 Task: Create a new community site using a "Microsite" template.
Action: Mouse moved to (1137, 75)
Screenshot: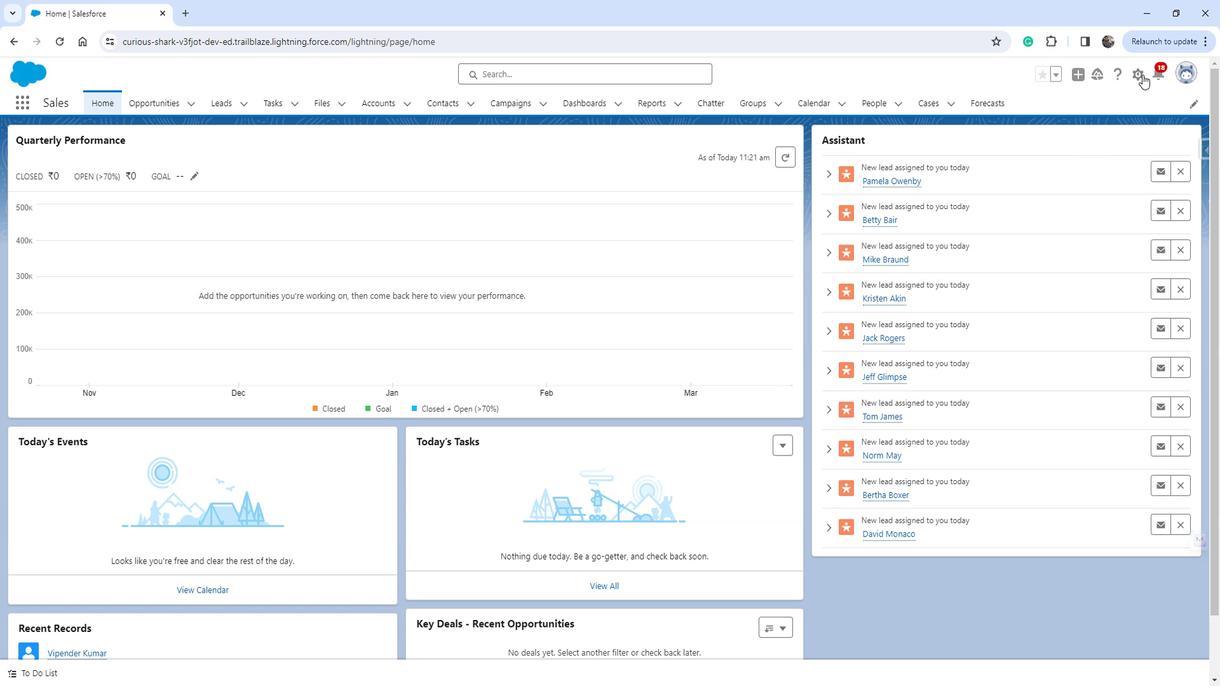 
Action: Mouse pressed left at (1137, 75)
Screenshot: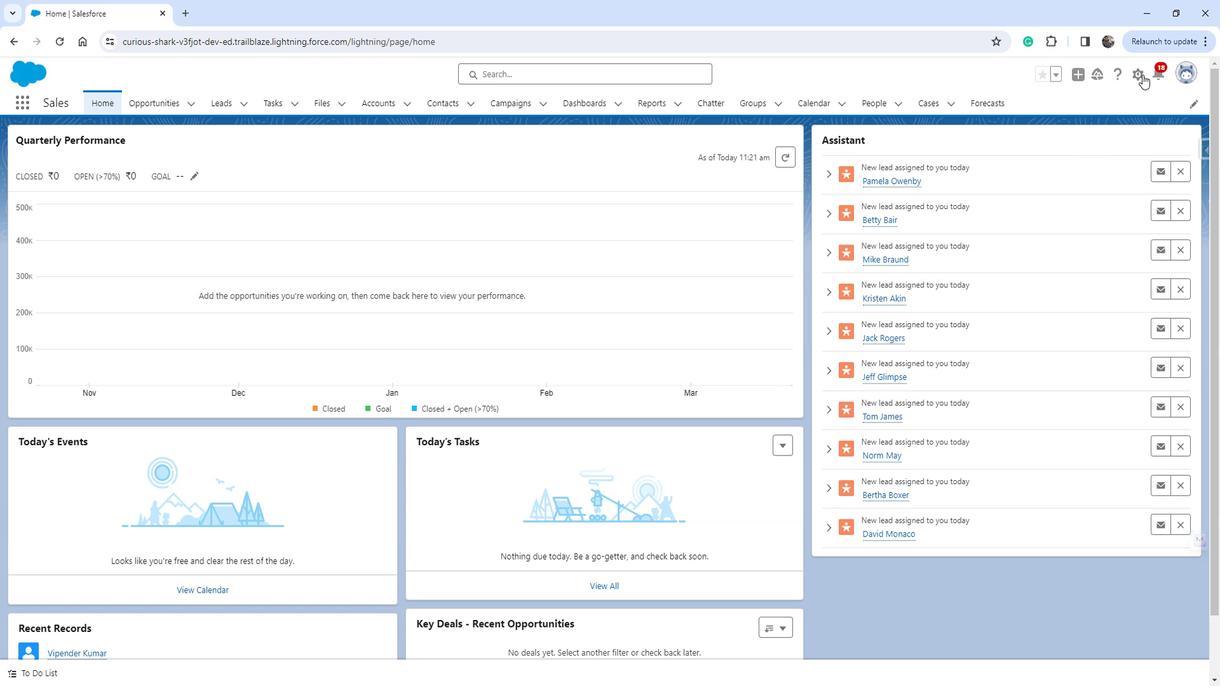 
Action: Mouse moved to (1079, 106)
Screenshot: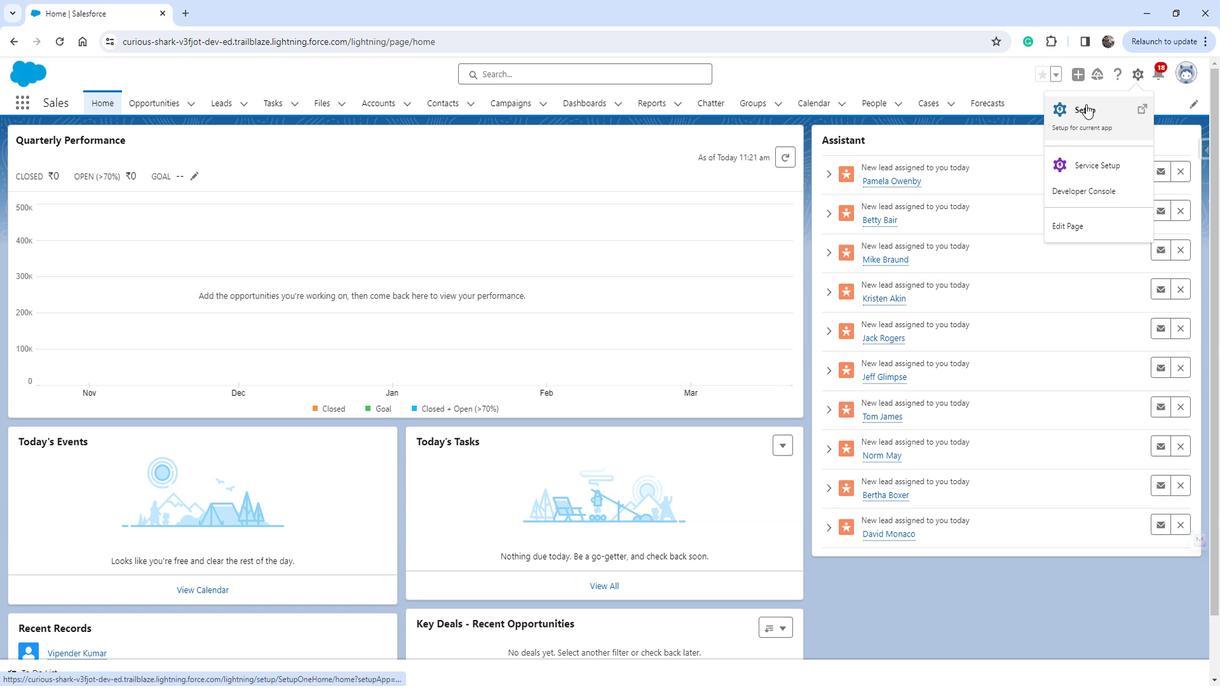 
Action: Mouse pressed left at (1079, 106)
Screenshot: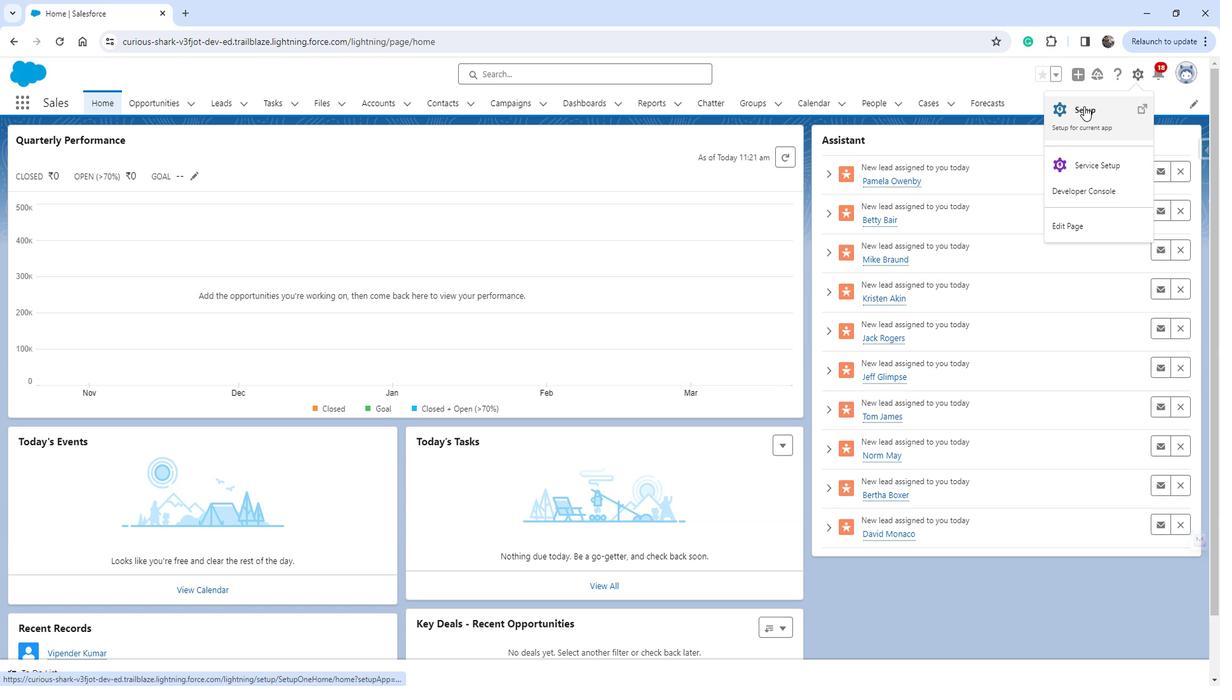 
Action: Mouse moved to (84, 384)
Screenshot: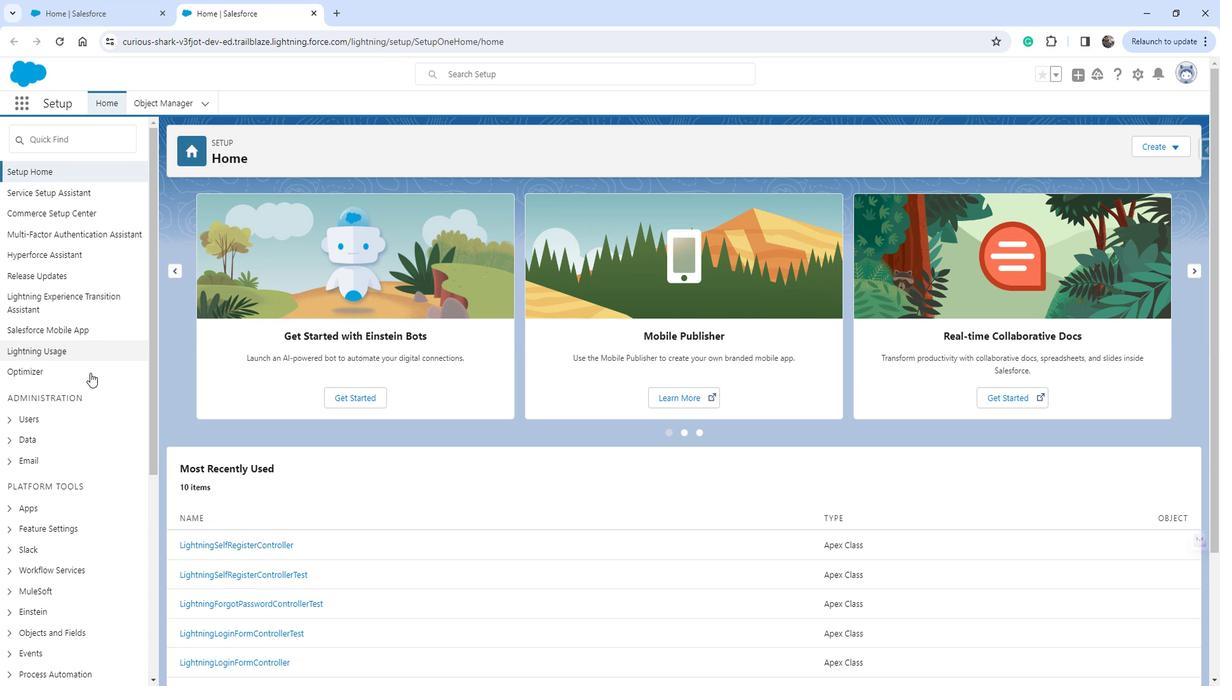 
Action: Mouse scrolled (84, 383) with delta (0, 0)
Screenshot: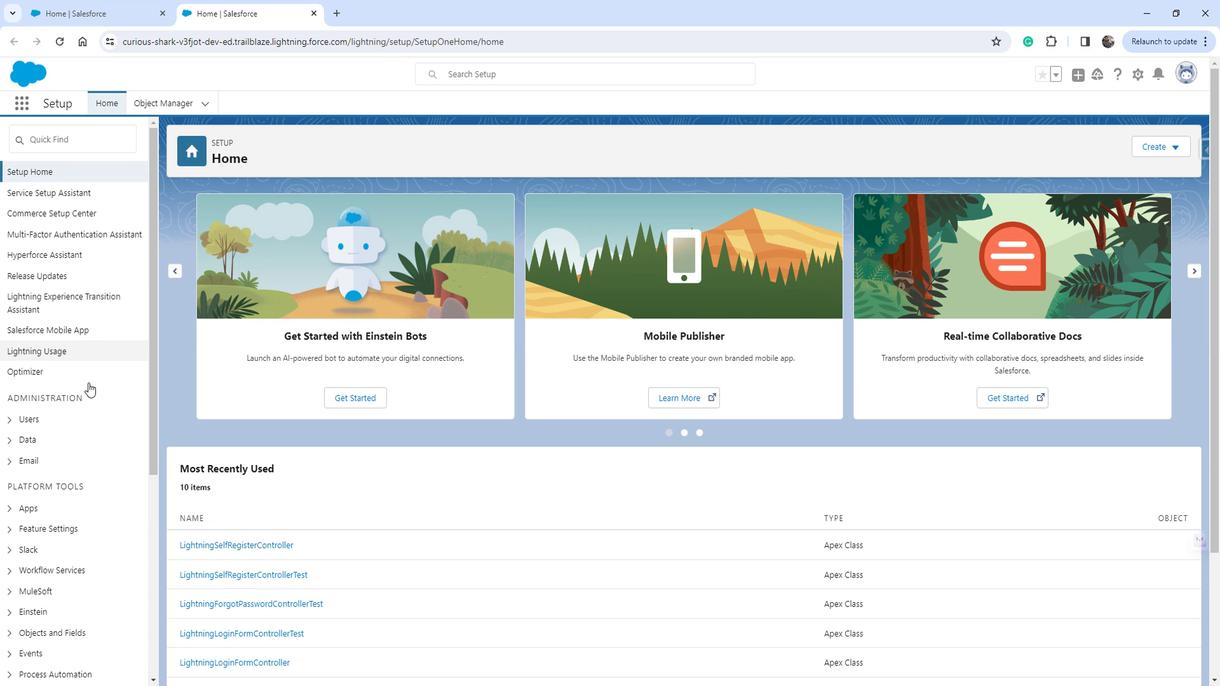 
Action: Mouse moved to (84, 384)
Screenshot: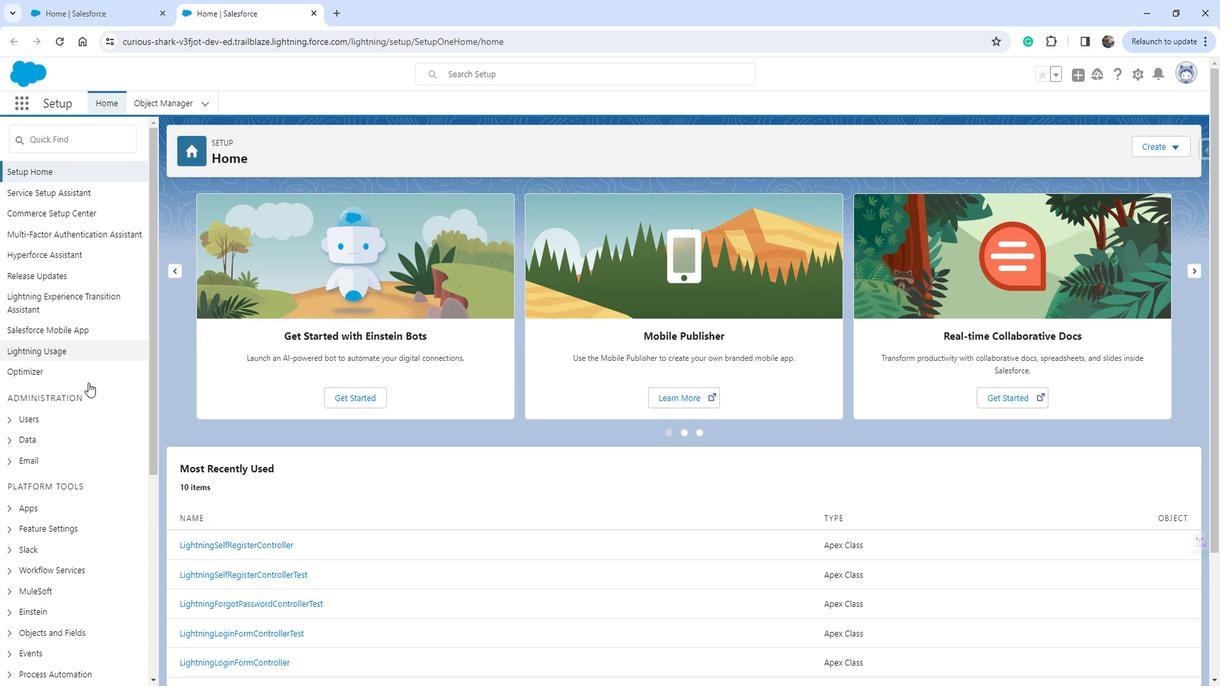 
Action: Mouse scrolled (84, 384) with delta (0, 0)
Screenshot: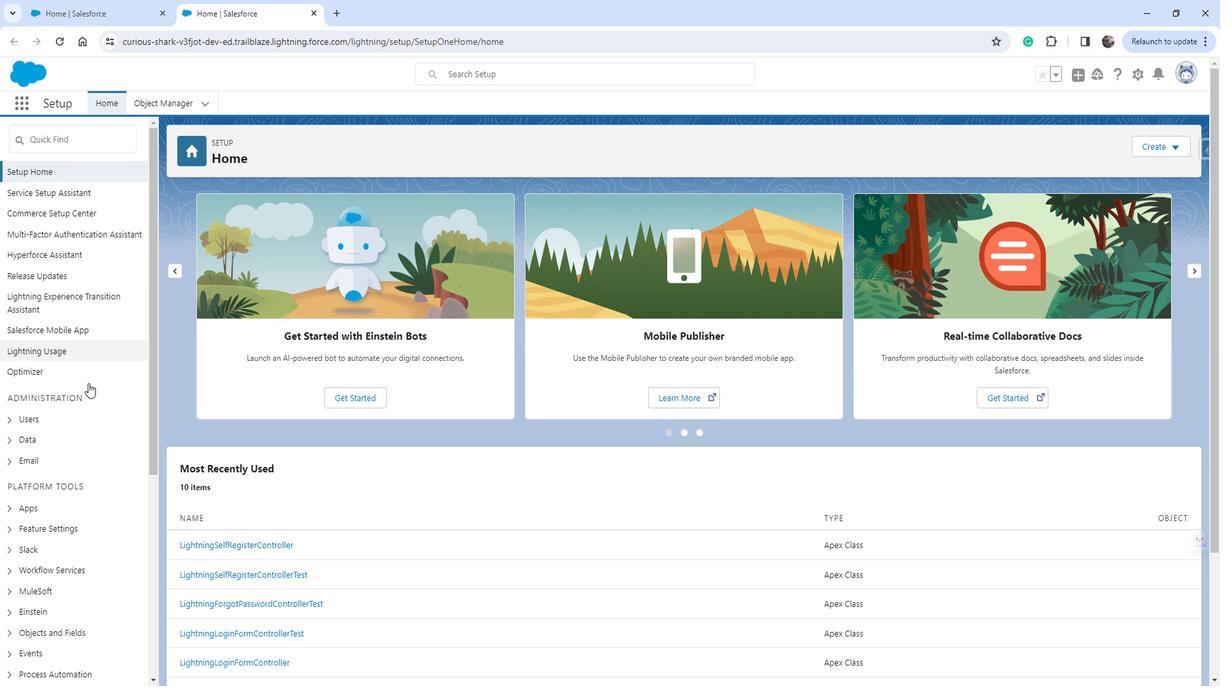 
Action: Mouse moved to (4, 395)
Screenshot: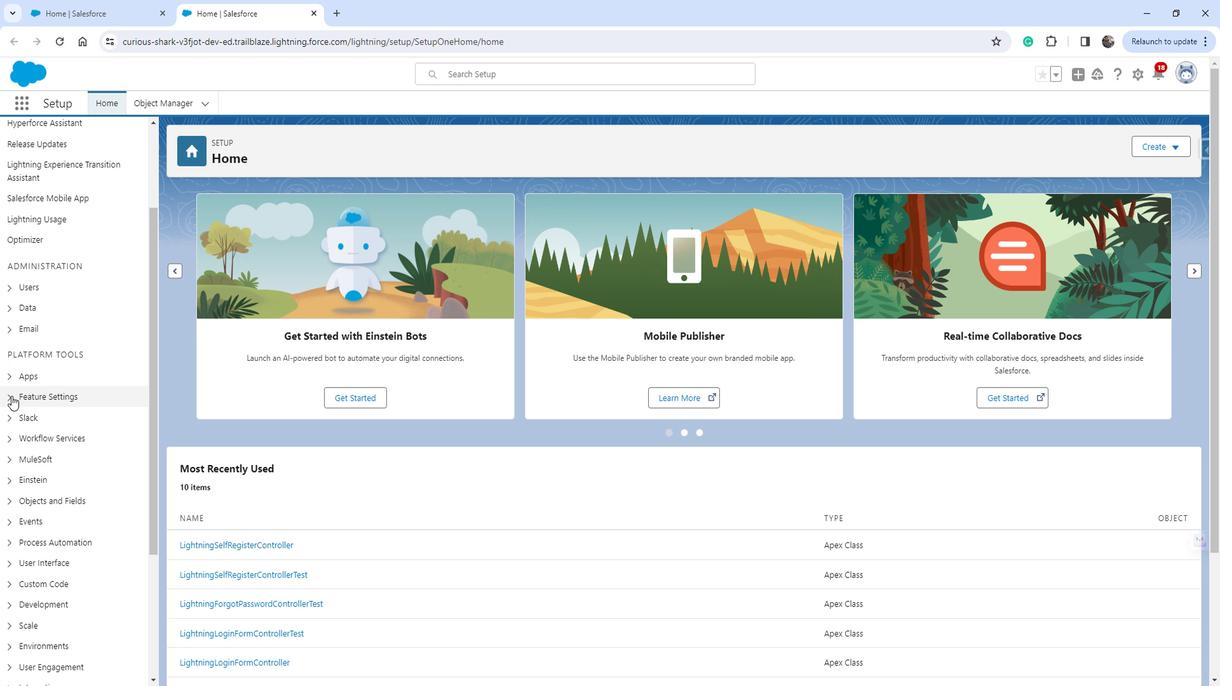 
Action: Mouse pressed left at (4, 395)
Screenshot: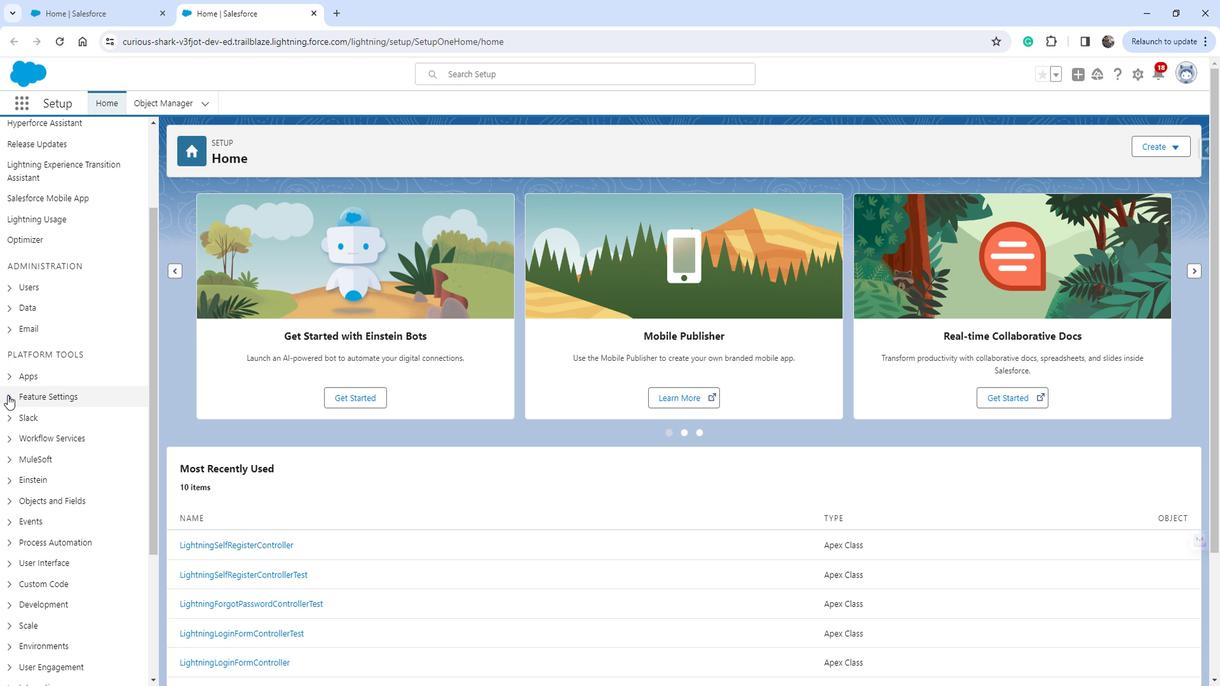 
Action: Mouse moved to (22, 500)
Screenshot: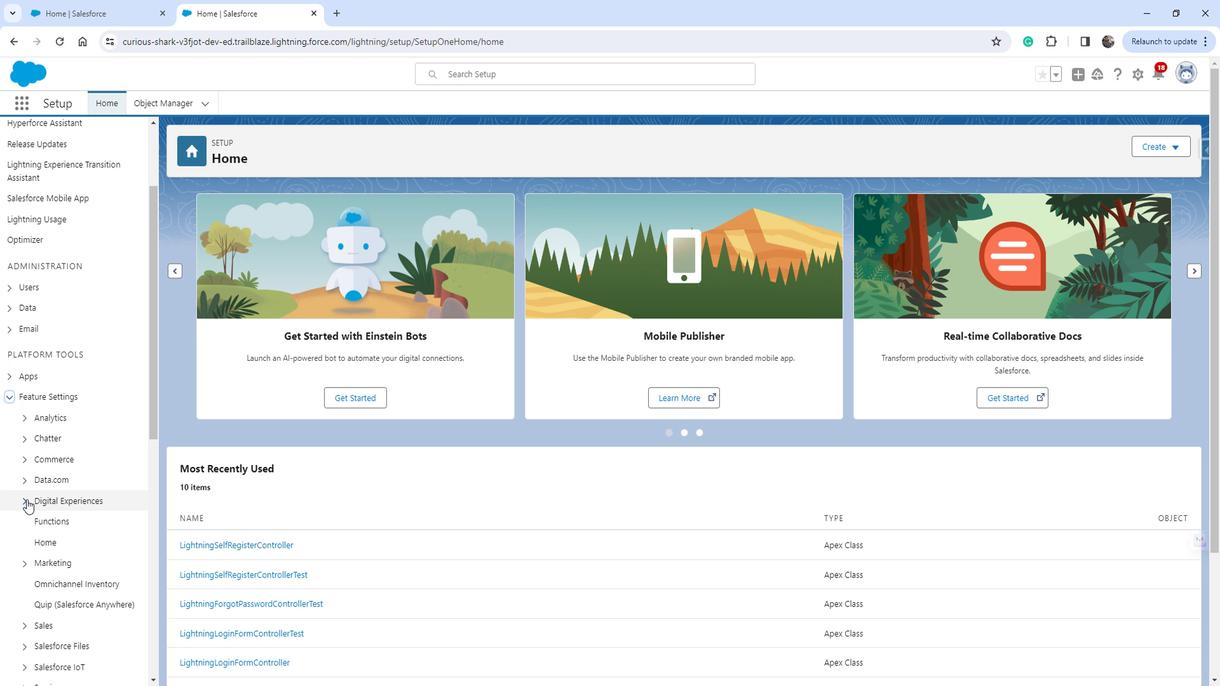 
Action: Mouse pressed left at (22, 500)
Screenshot: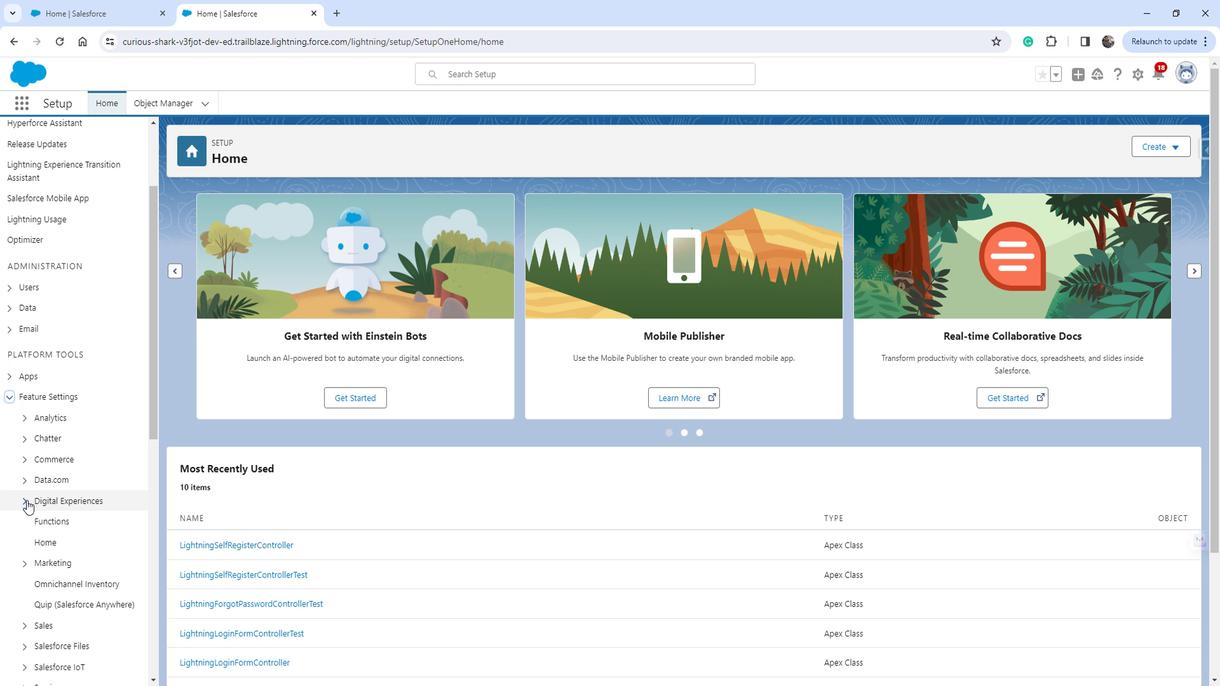 
Action: Mouse moved to (50, 523)
Screenshot: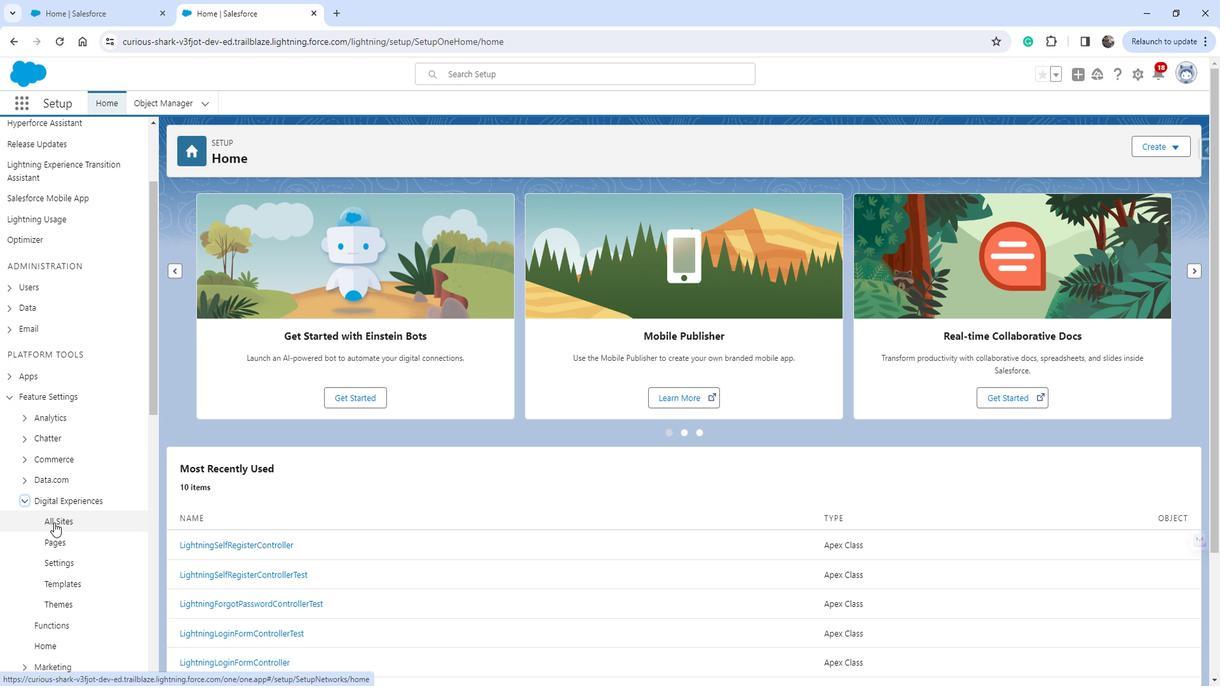 
Action: Mouse pressed left at (50, 523)
Screenshot: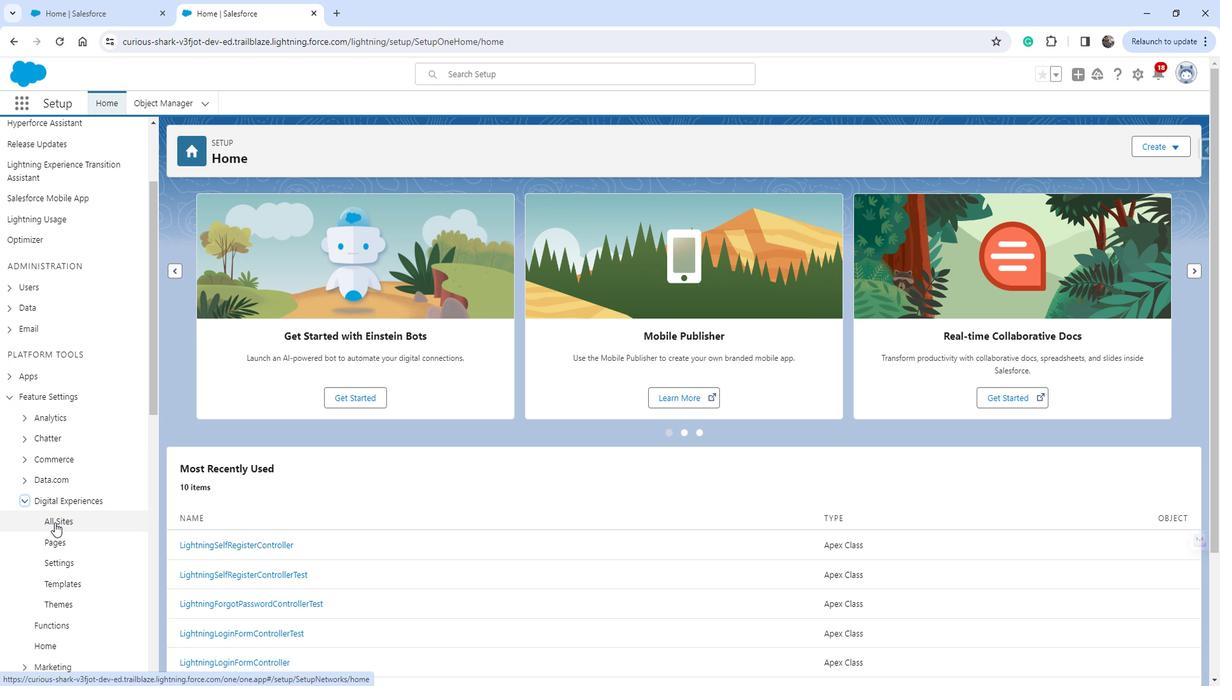 
Action: Mouse moved to (500, 268)
Screenshot: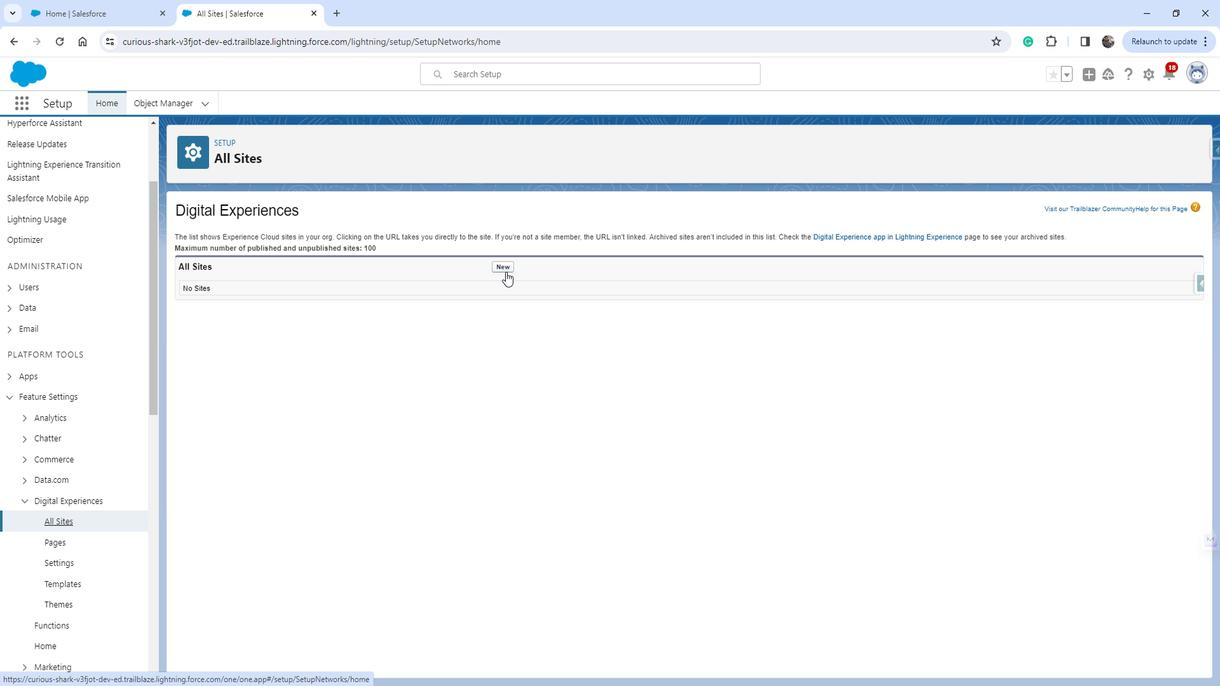 
Action: Mouse pressed left at (500, 268)
Screenshot: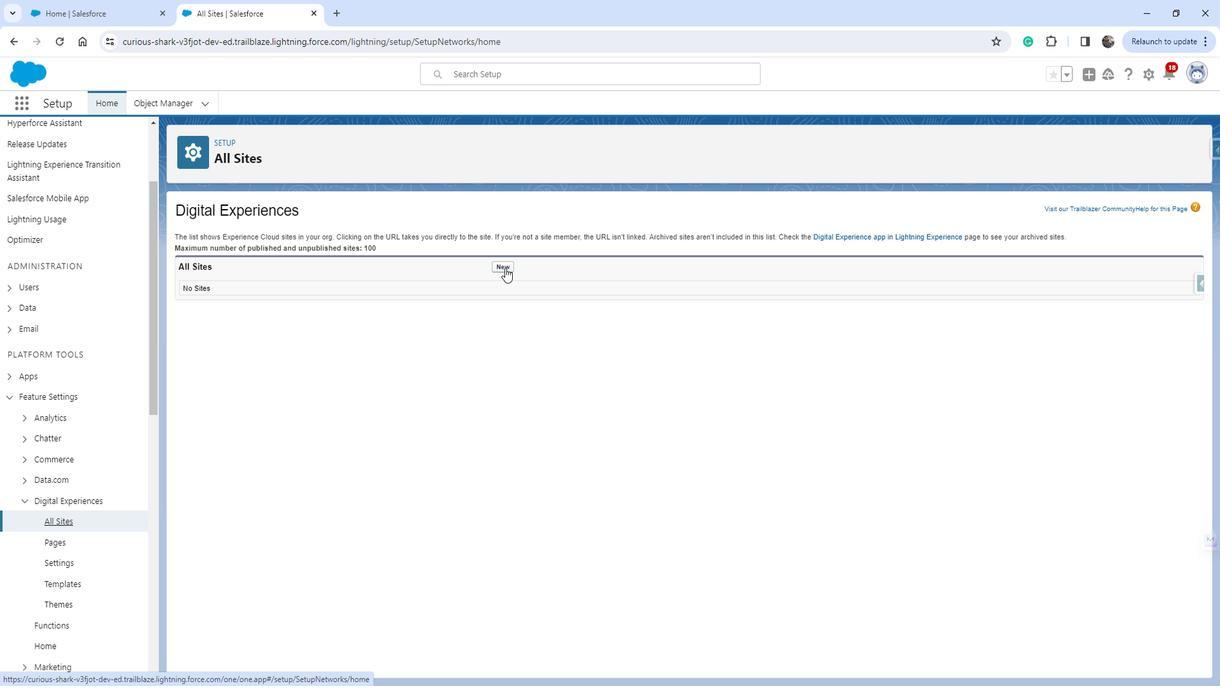 
Action: Mouse moved to (294, 342)
Screenshot: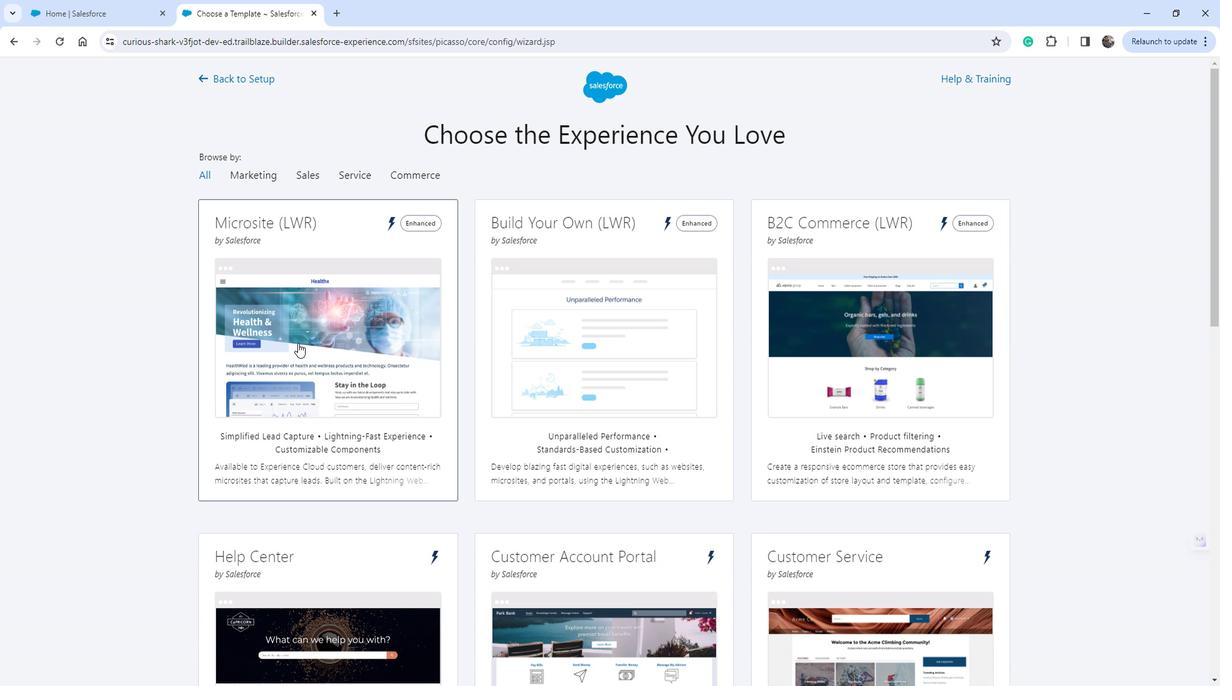 
Action: Mouse pressed left at (294, 342)
Screenshot: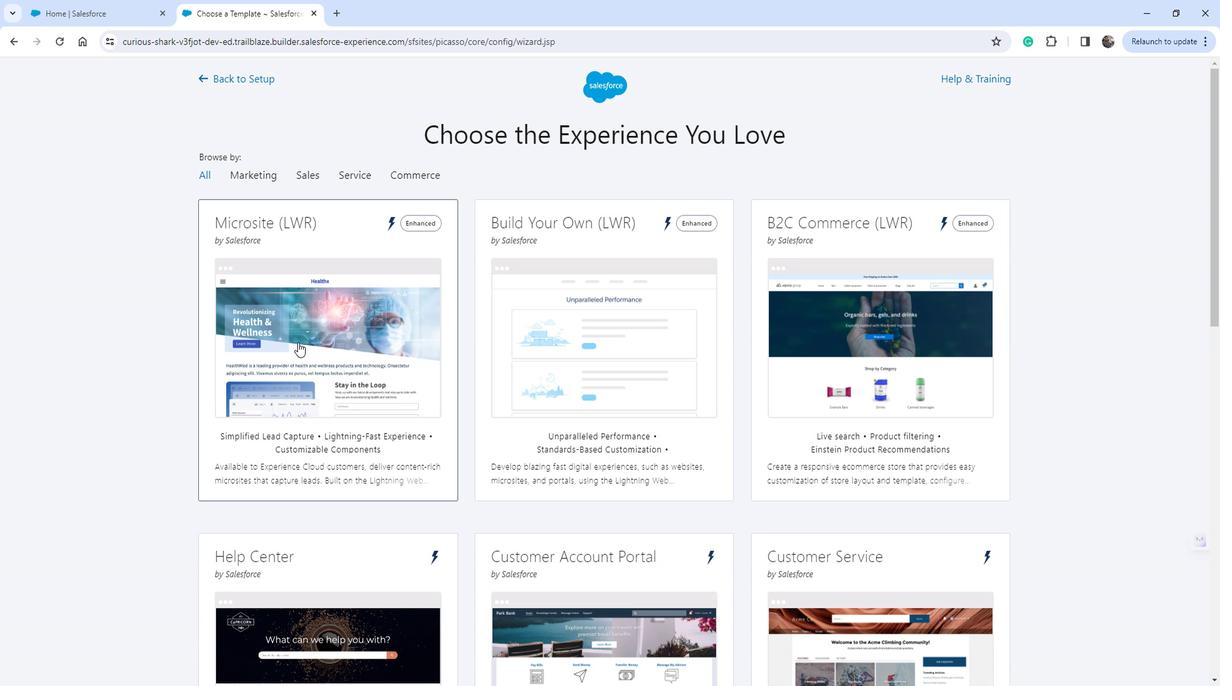 
Action: Mouse moved to (768, 274)
Screenshot: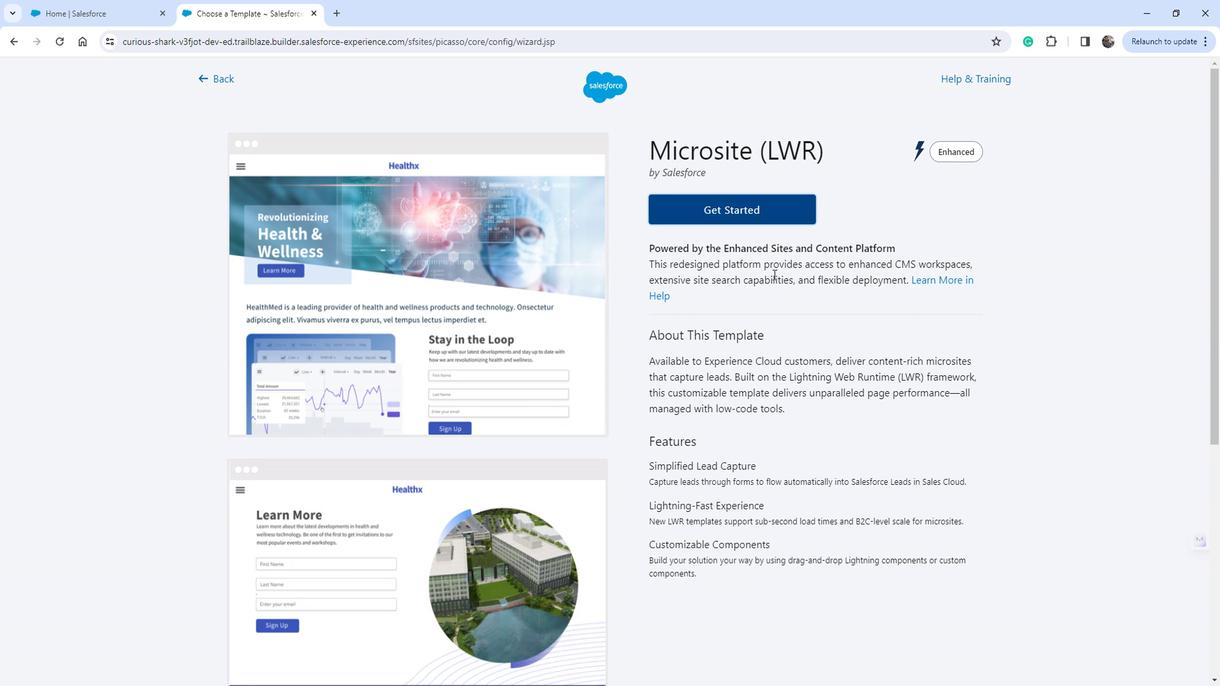 
